 Task: Select a due date automation when advanced on, 2 days after a card is due add content with a description containing resume at 11:00 AM.
Action: Mouse moved to (1153, 90)
Screenshot: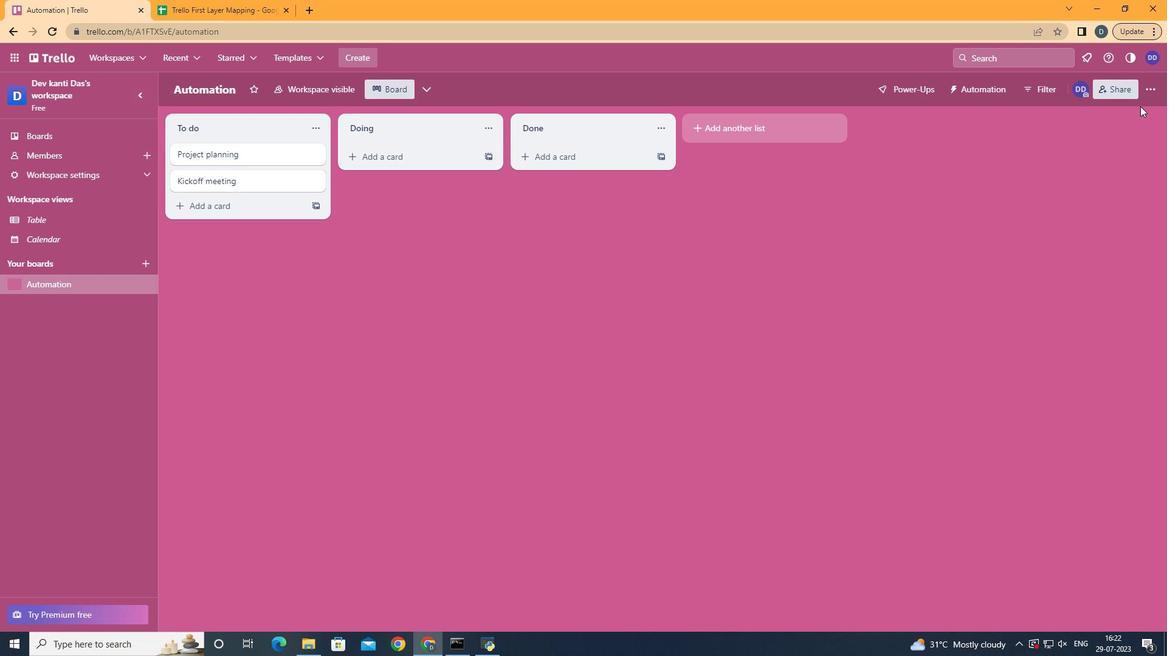 
Action: Mouse pressed left at (1153, 90)
Screenshot: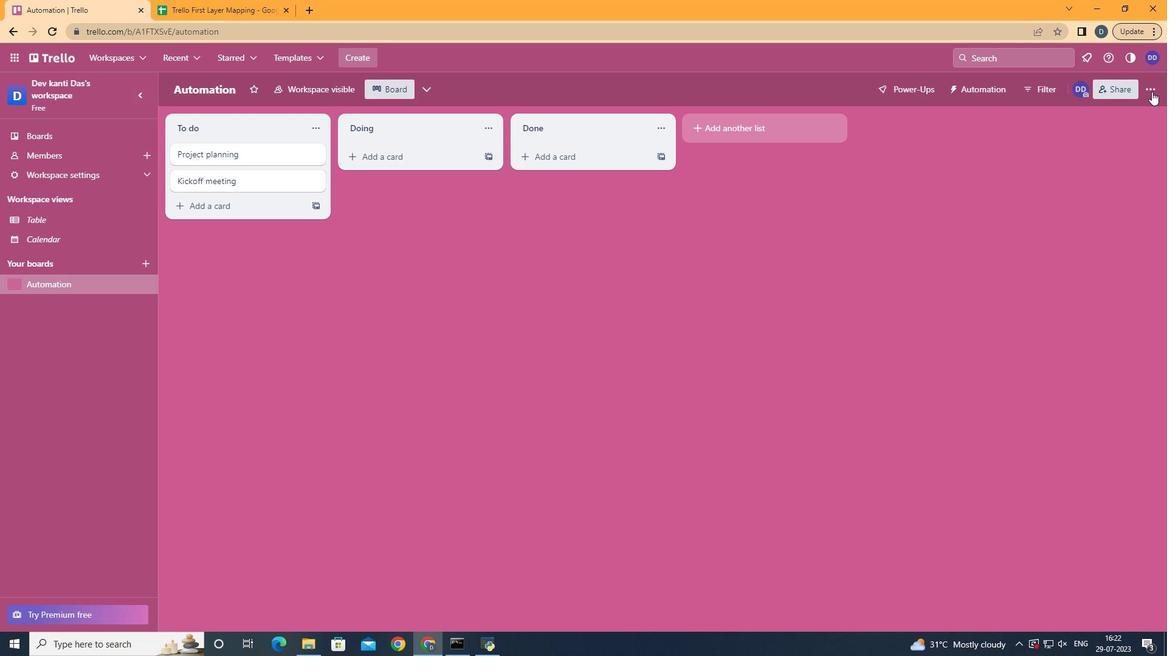 
Action: Mouse moved to (1087, 262)
Screenshot: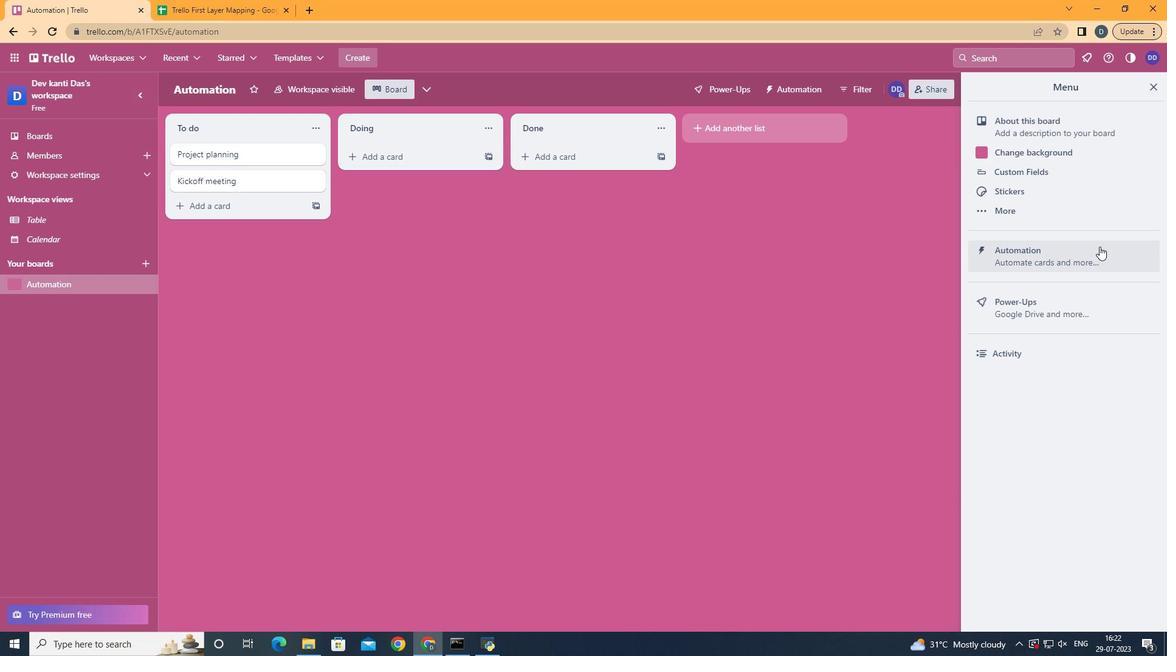 
Action: Mouse pressed left at (1087, 262)
Screenshot: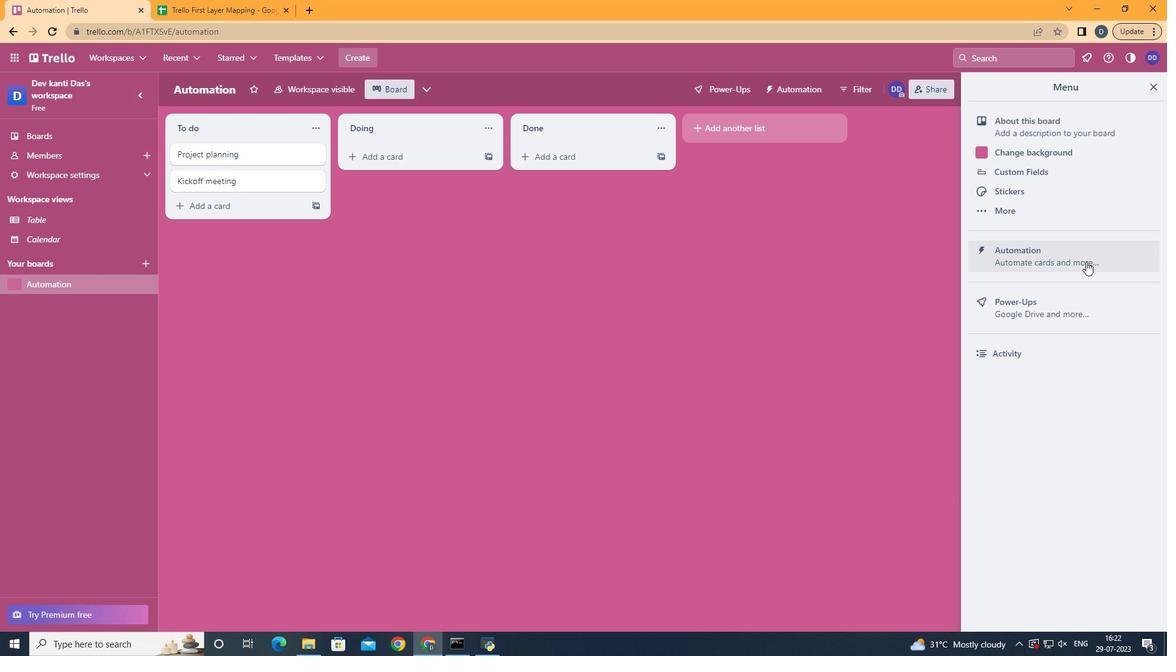 
Action: Mouse moved to (239, 241)
Screenshot: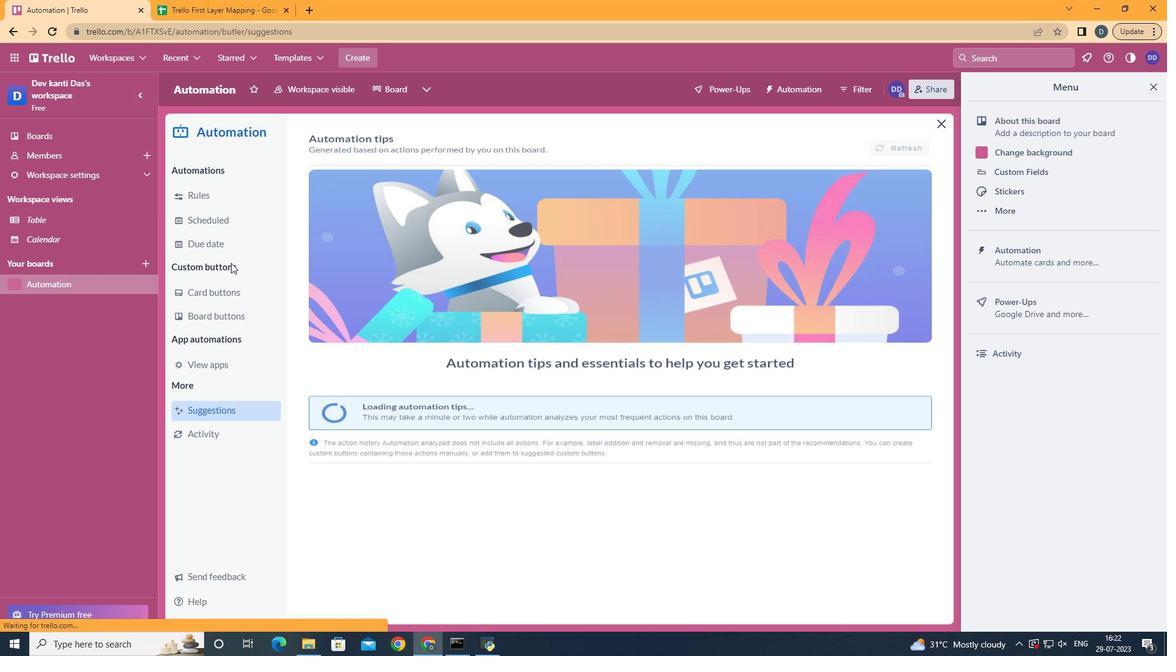 
Action: Mouse pressed left at (239, 241)
Screenshot: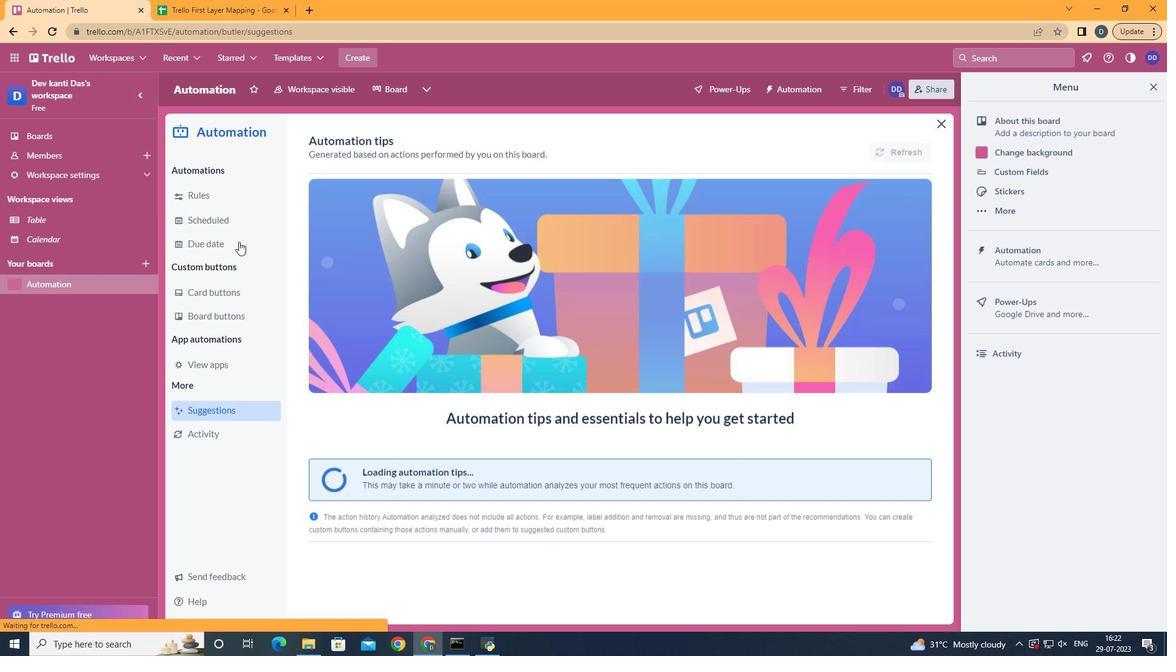 
Action: Mouse moved to (849, 142)
Screenshot: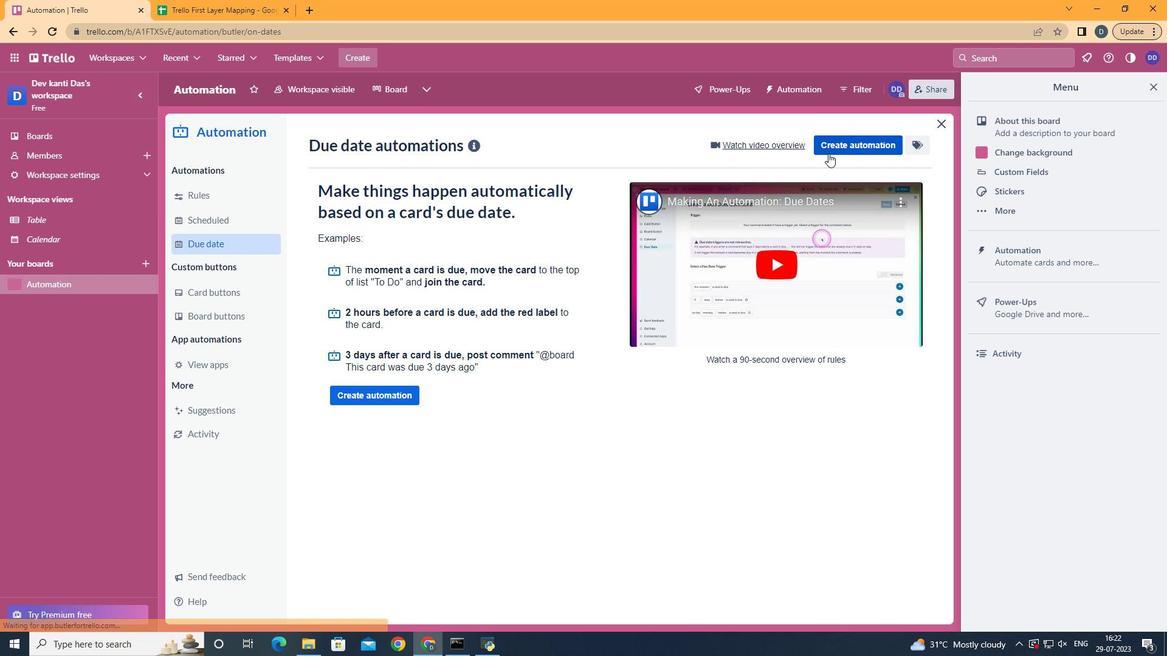 
Action: Mouse pressed left at (849, 142)
Screenshot: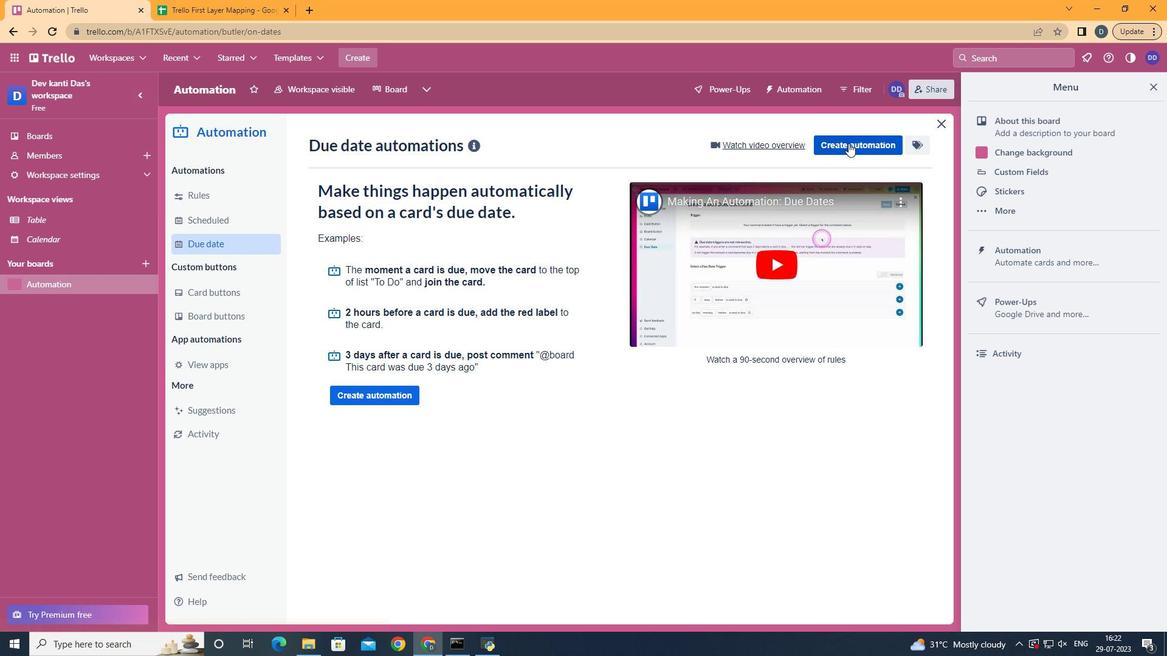 
Action: Mouse moved to (661, 268)
Screenshot: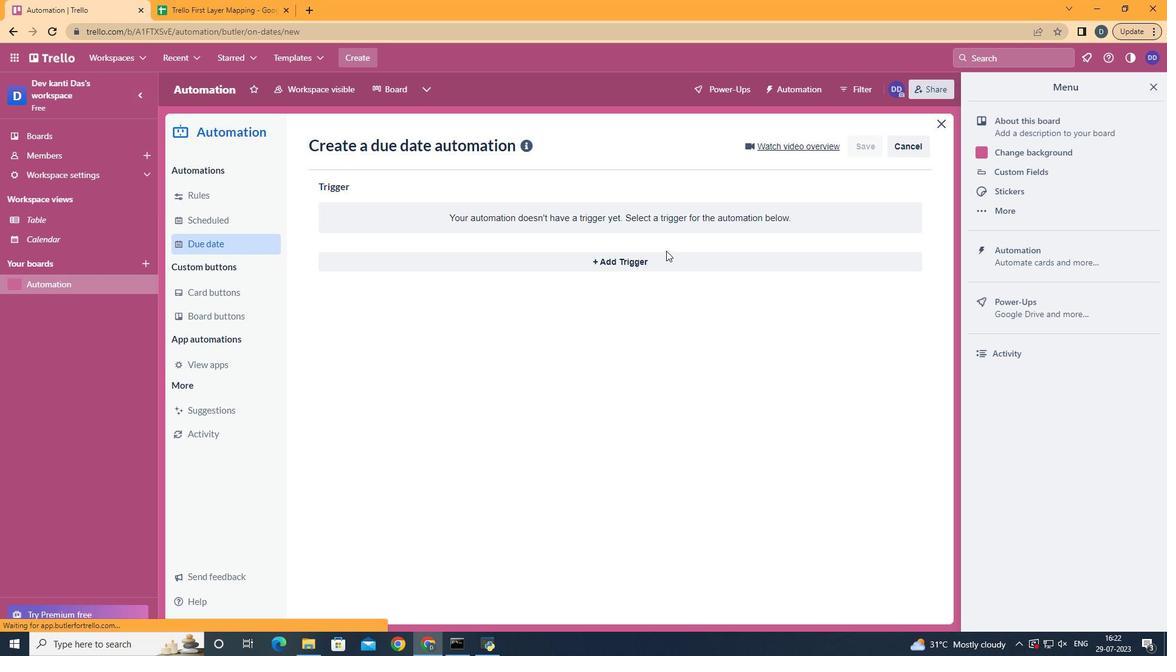 
Action: Mouse pressed left at (661, 268)
Screenshot: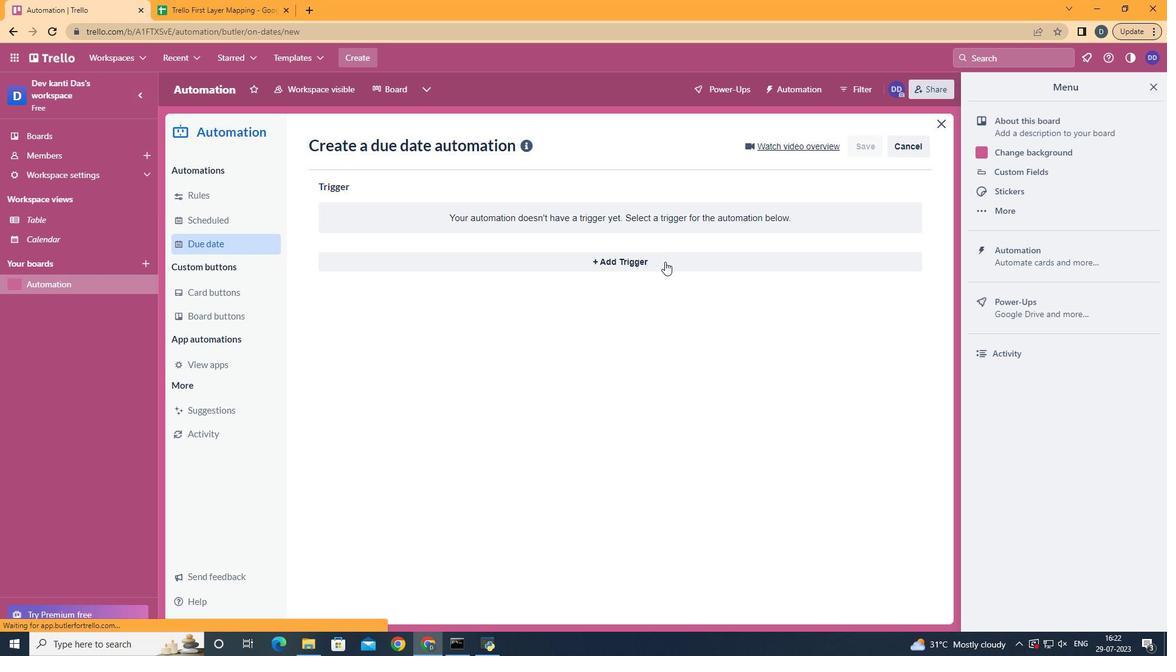 
Action: Mouse moved to (426, 498)
Screenshot: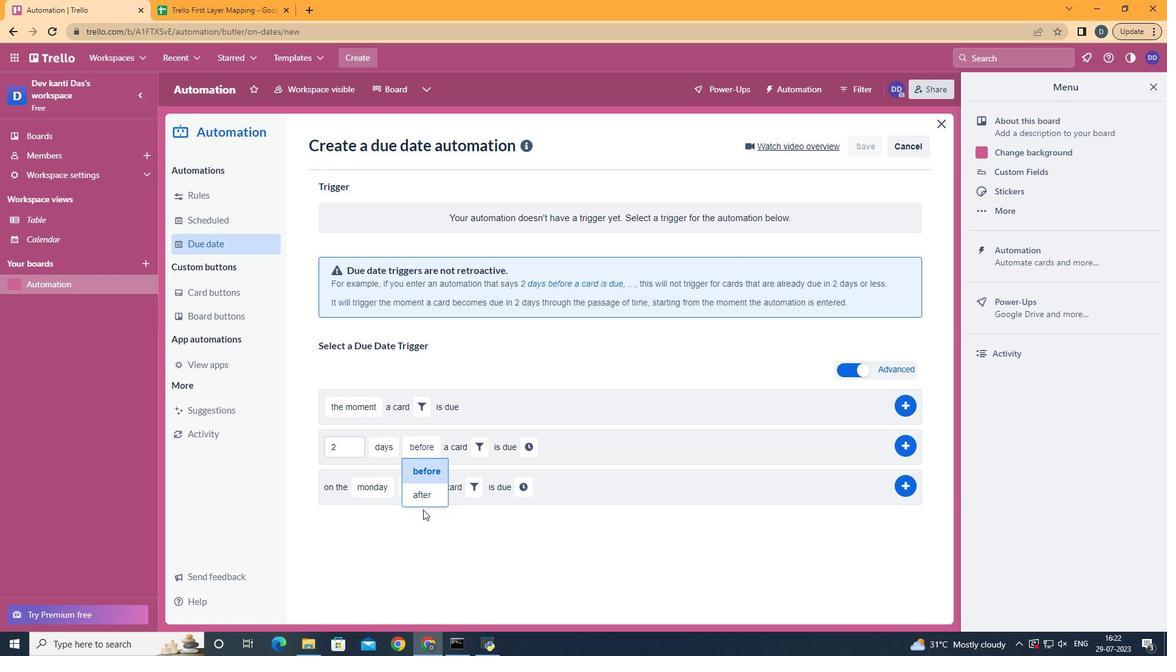 
Action: Mouse pressed left at (426, 498)
Screenshot: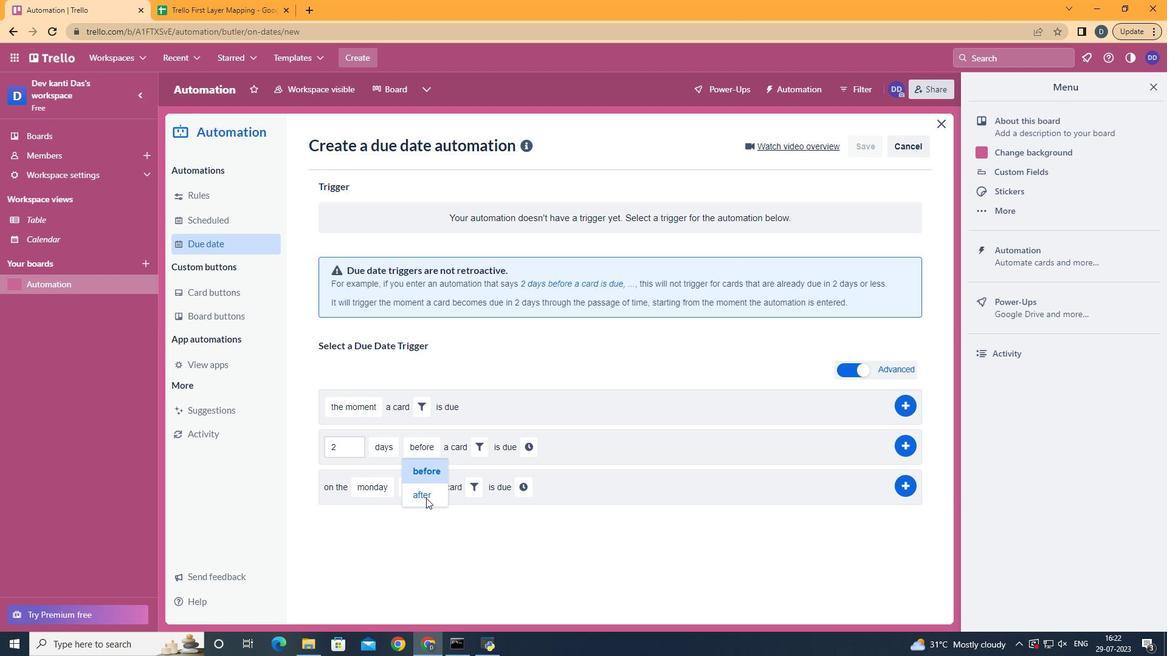
Action: Mouse moved to (437, 495)
Screenshot: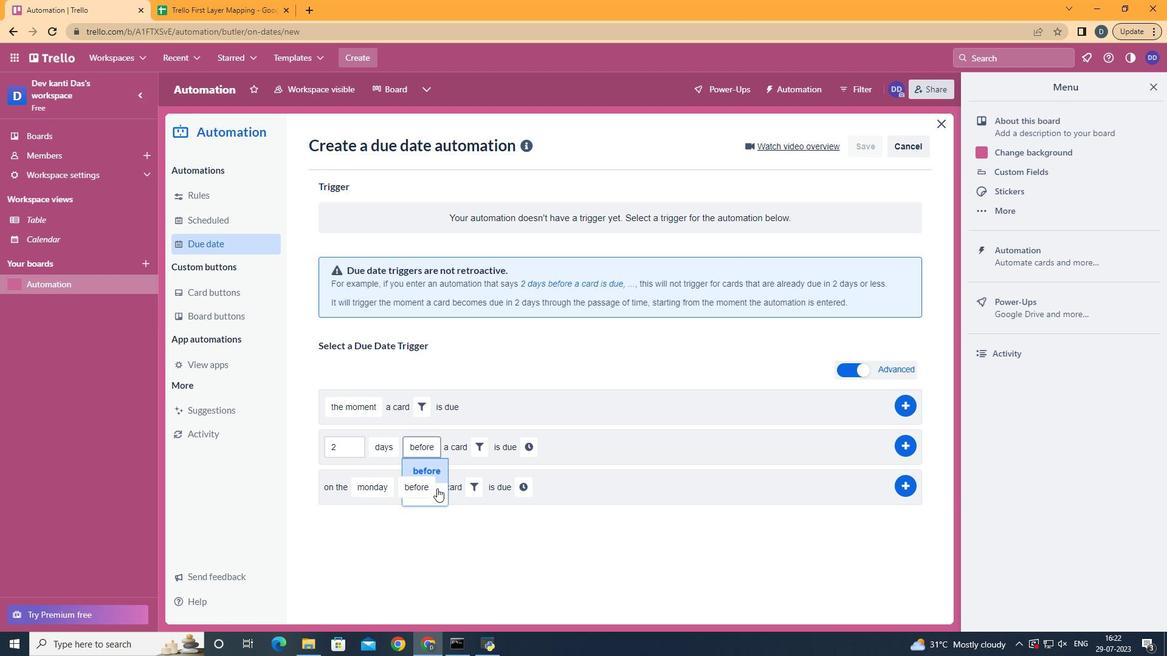 
Action: Mouse pressed left at (437, 495)
Screenshot: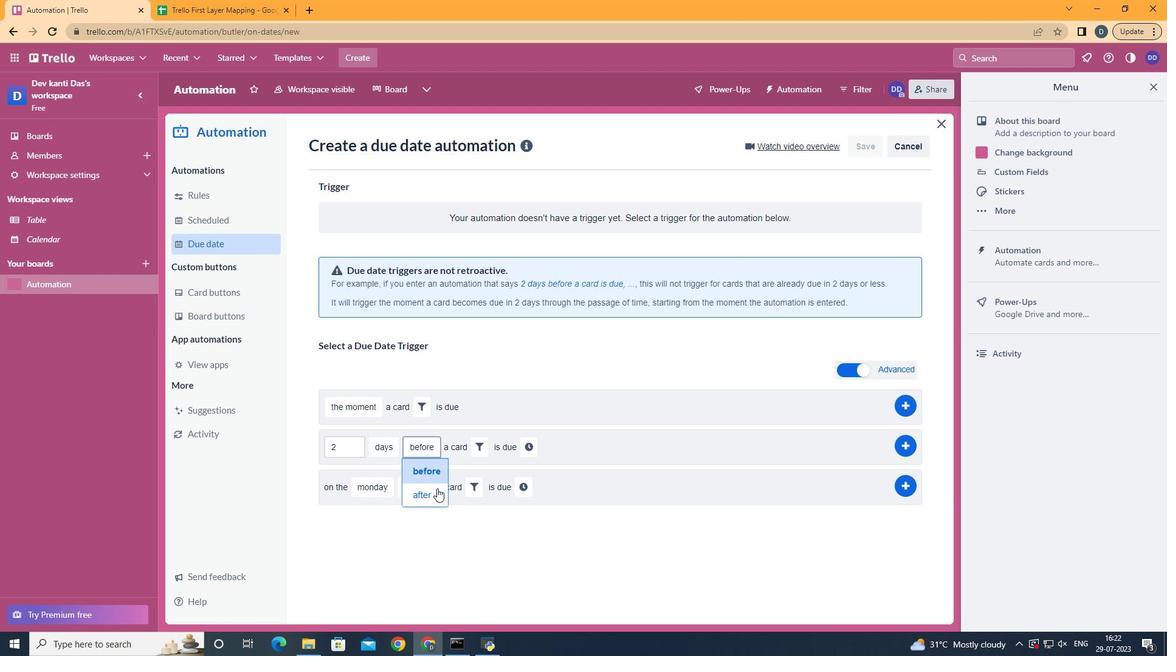 
Action: Mouse moved to (469, 448)
Screenshot: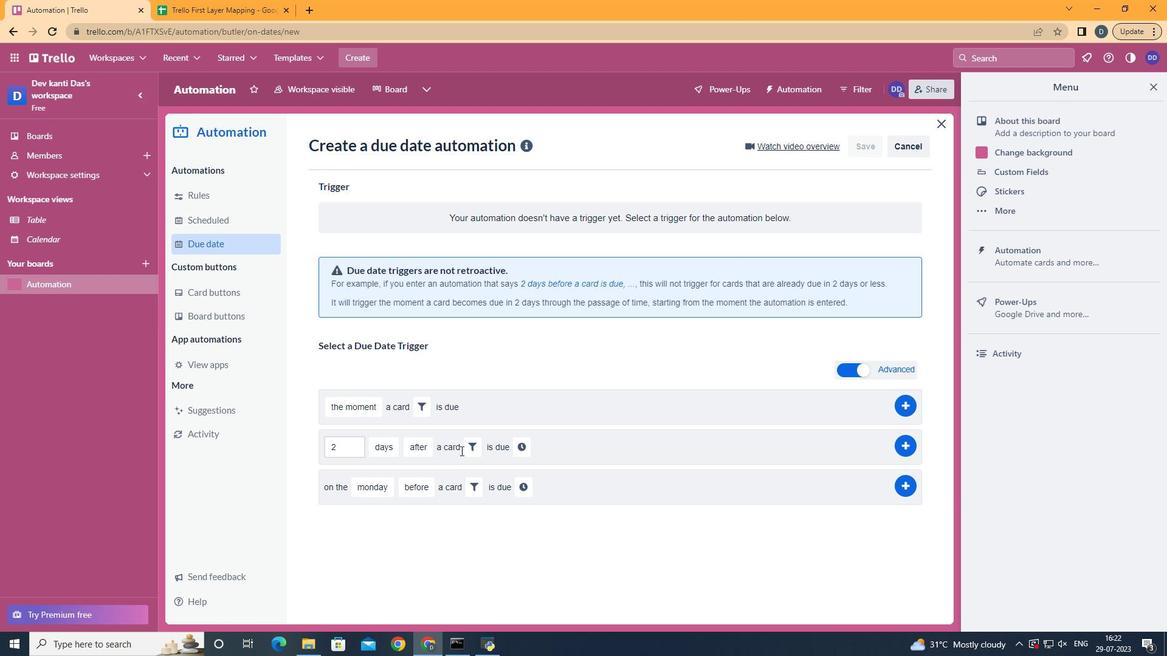 
Action: Mouse pressed left at (469, 448)
Screenshot: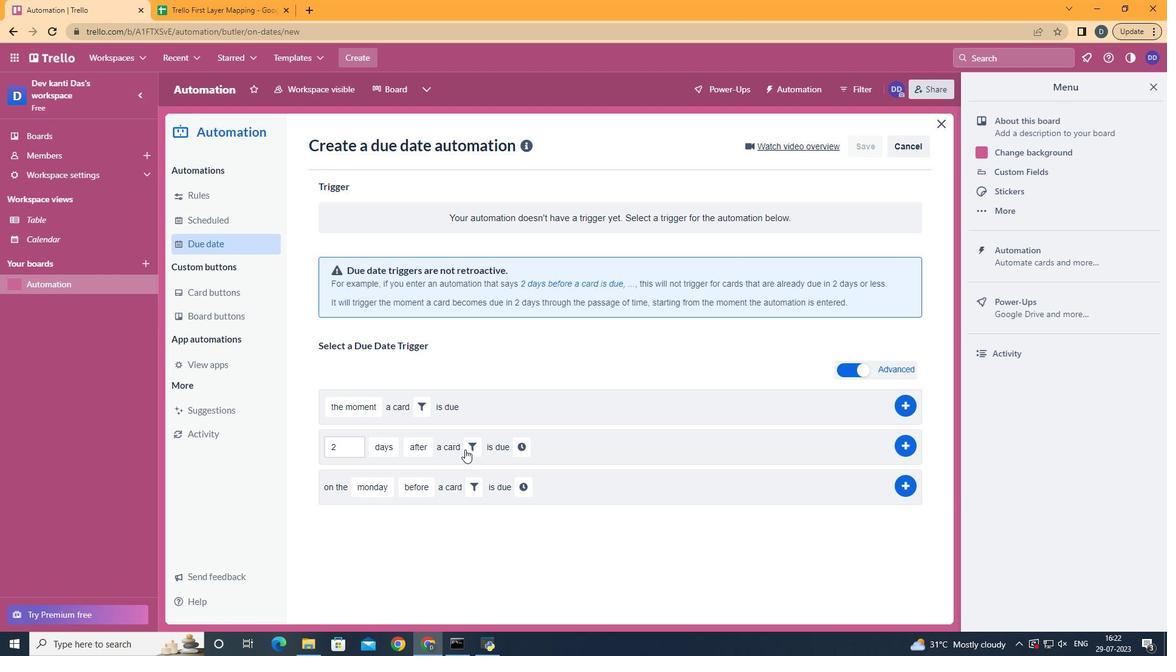 
Action: Mouse moved to (641, 491)
Screenshot: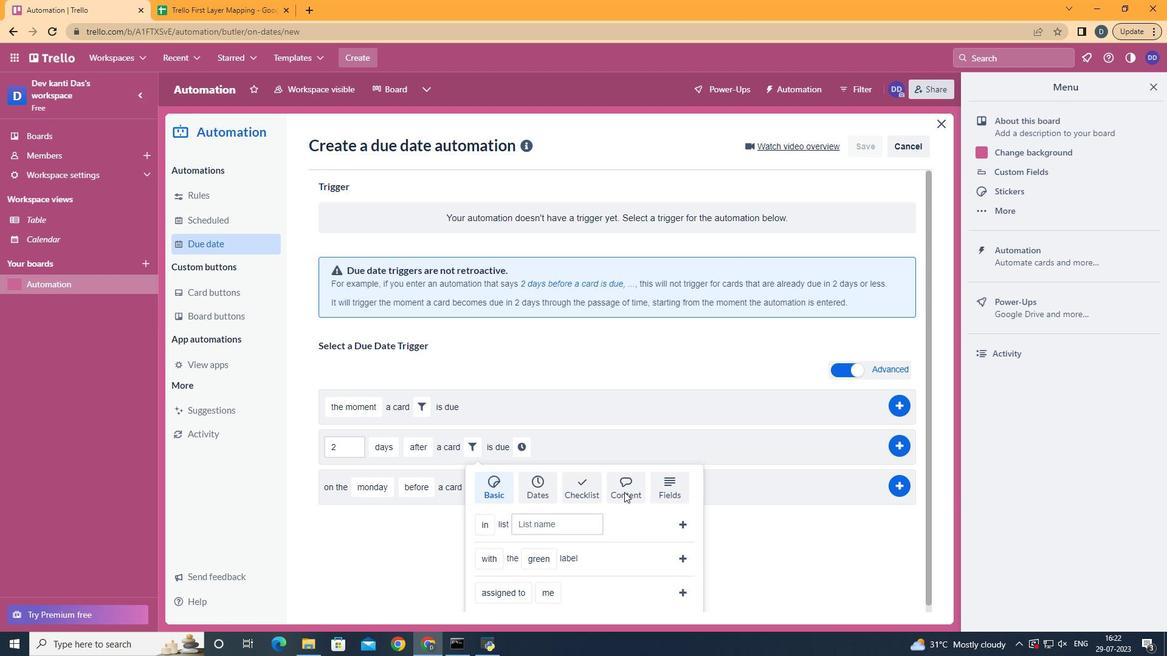 
Action: Mouse pressed left at (641, 491)
Screenshot: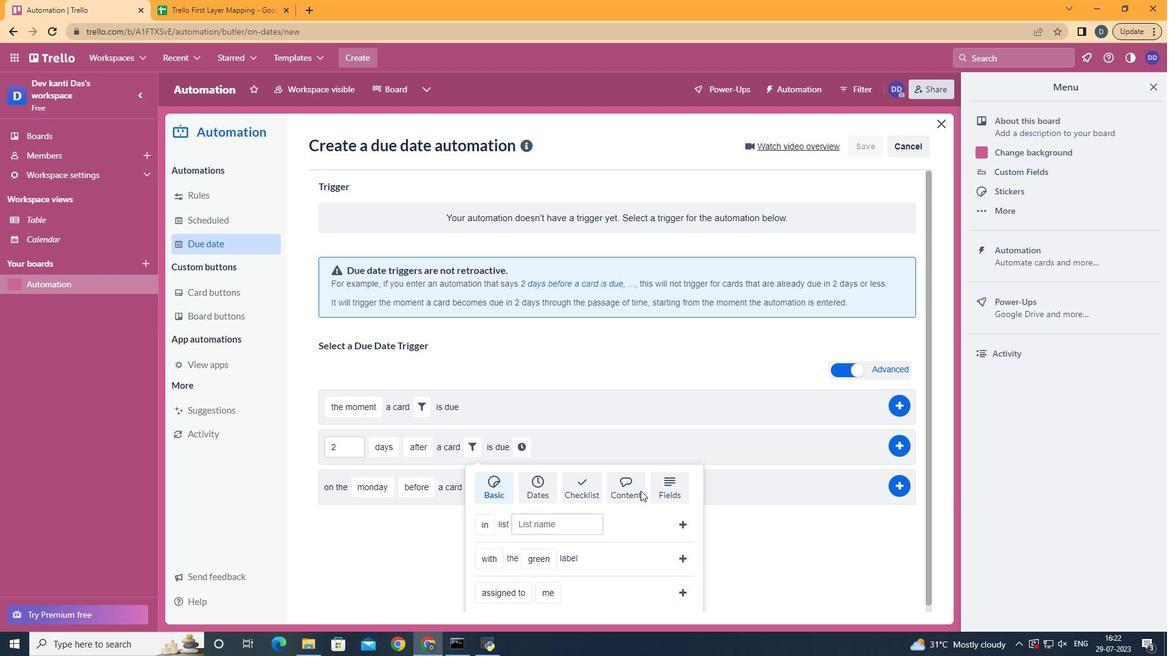 
Action: Mouse moved to (521, 574)
Screenshot: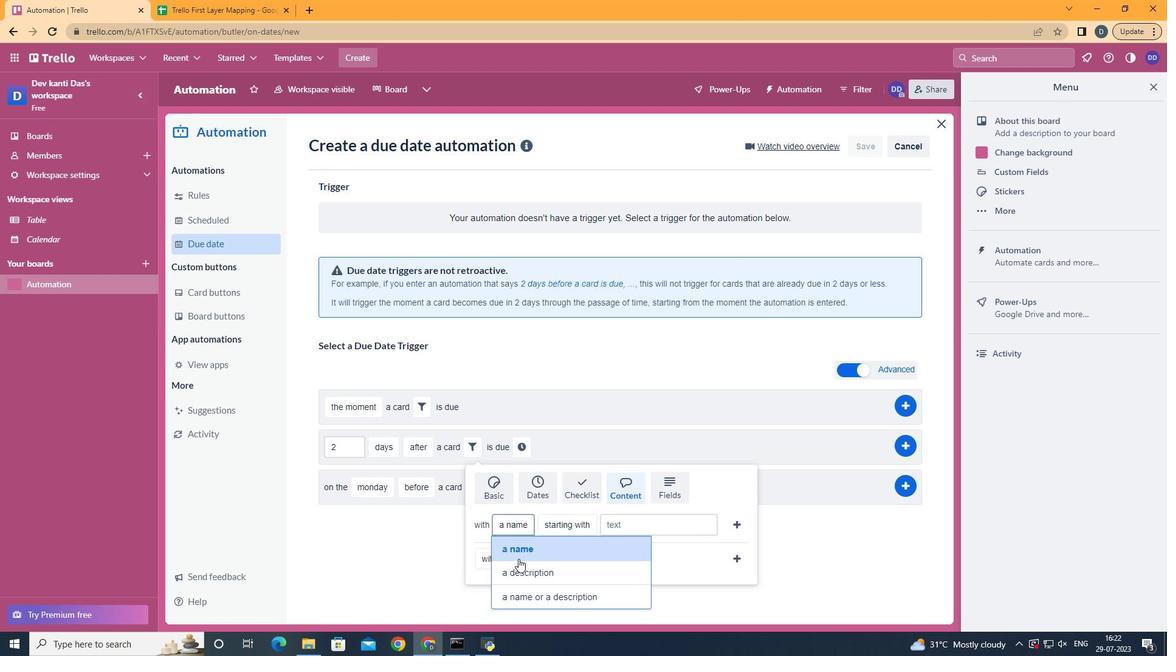 
Action: Mouse pressed left at (521, 574)
Screenshot: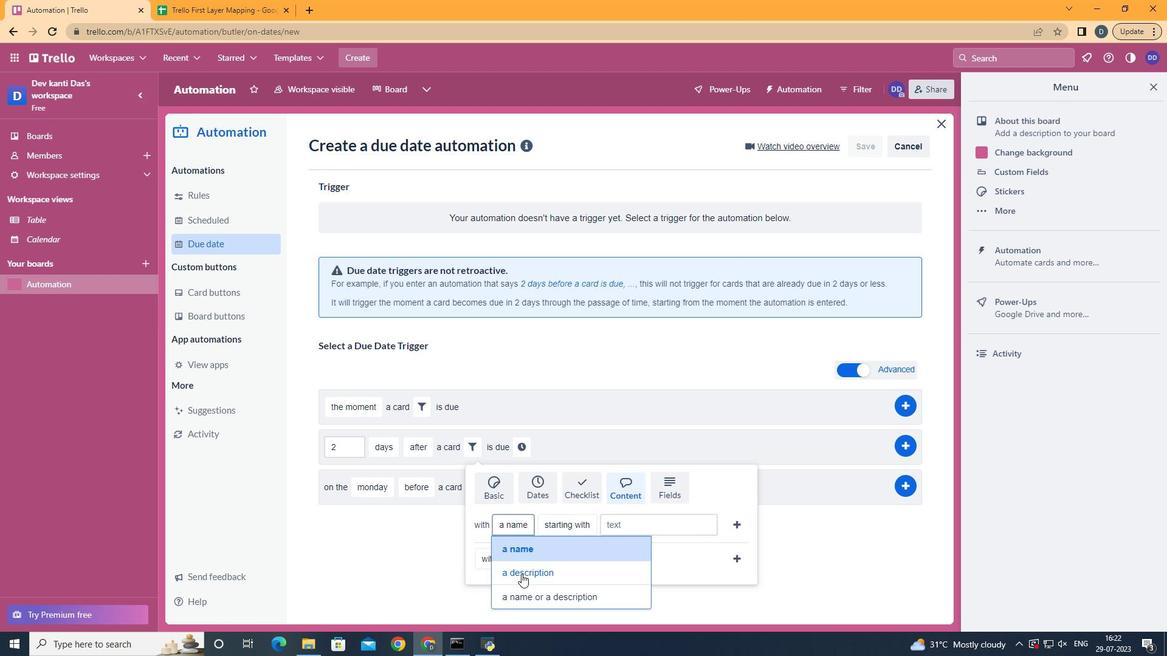 
Action: Mouse moved to (610, 433)
Screenshot: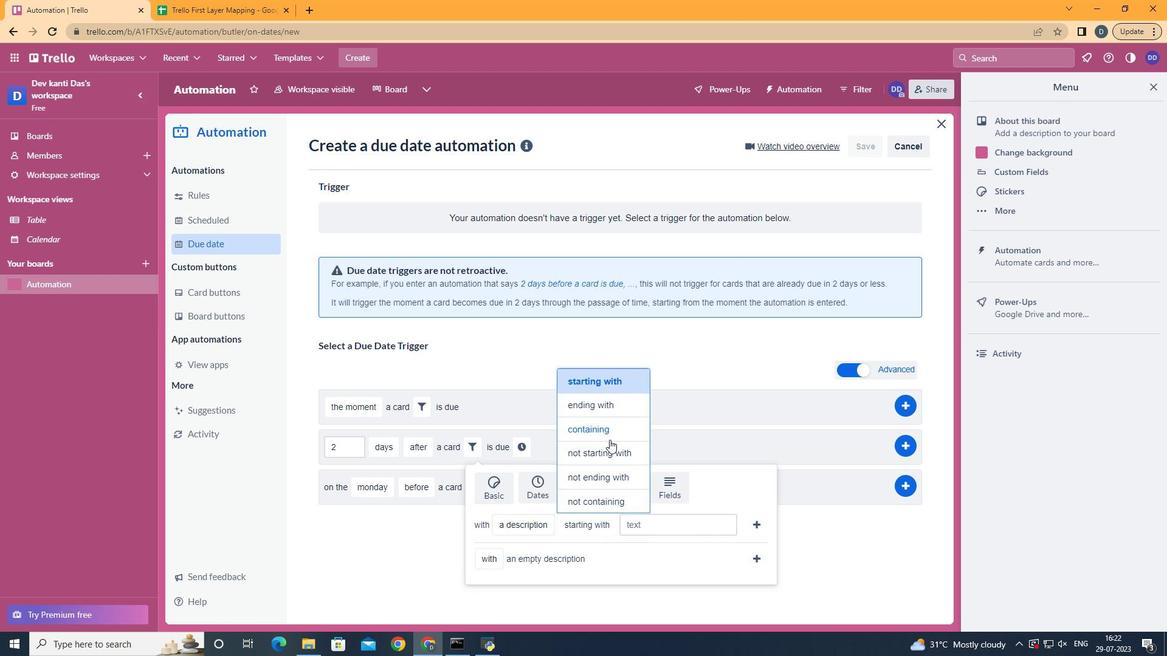 
Action: Mouse pressed left at (610, 433)
Screenshot: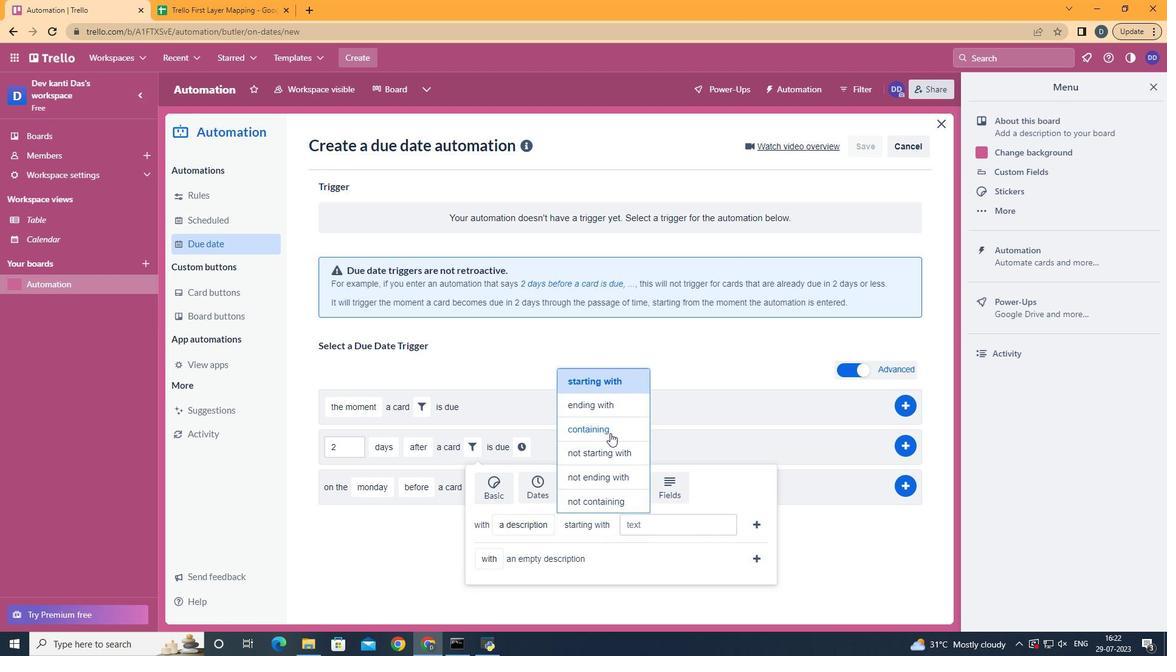 
Action: Mouse moved to (698, 526)
Screenshot: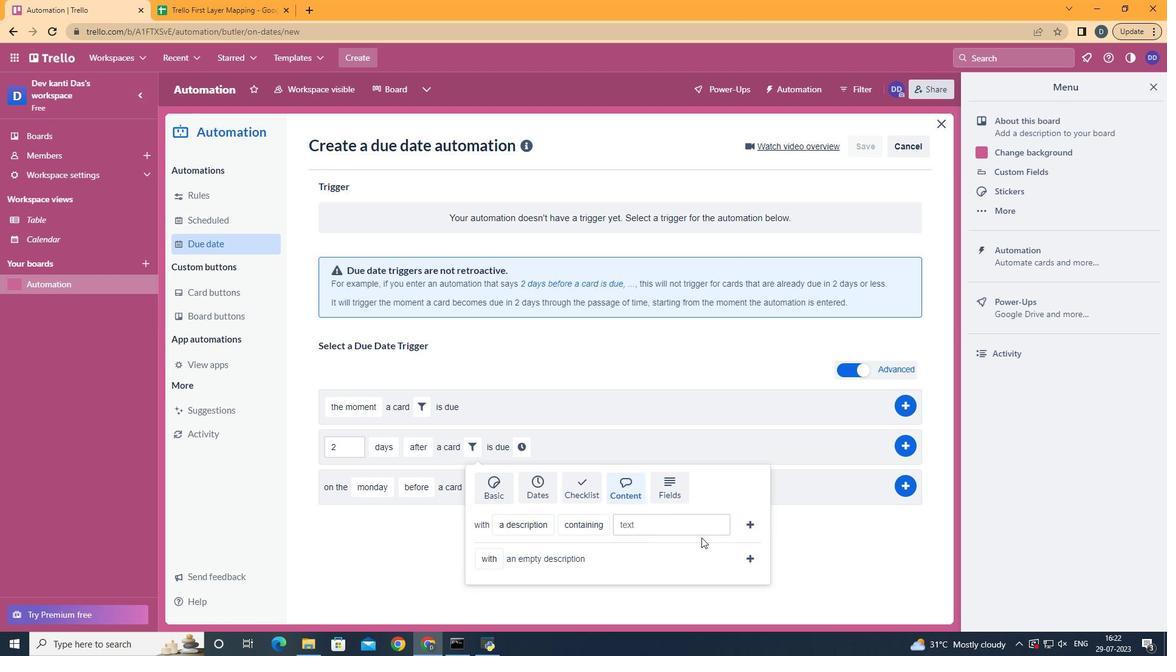 
Action: Mouse pressed left at (698, 526)
Screenshot: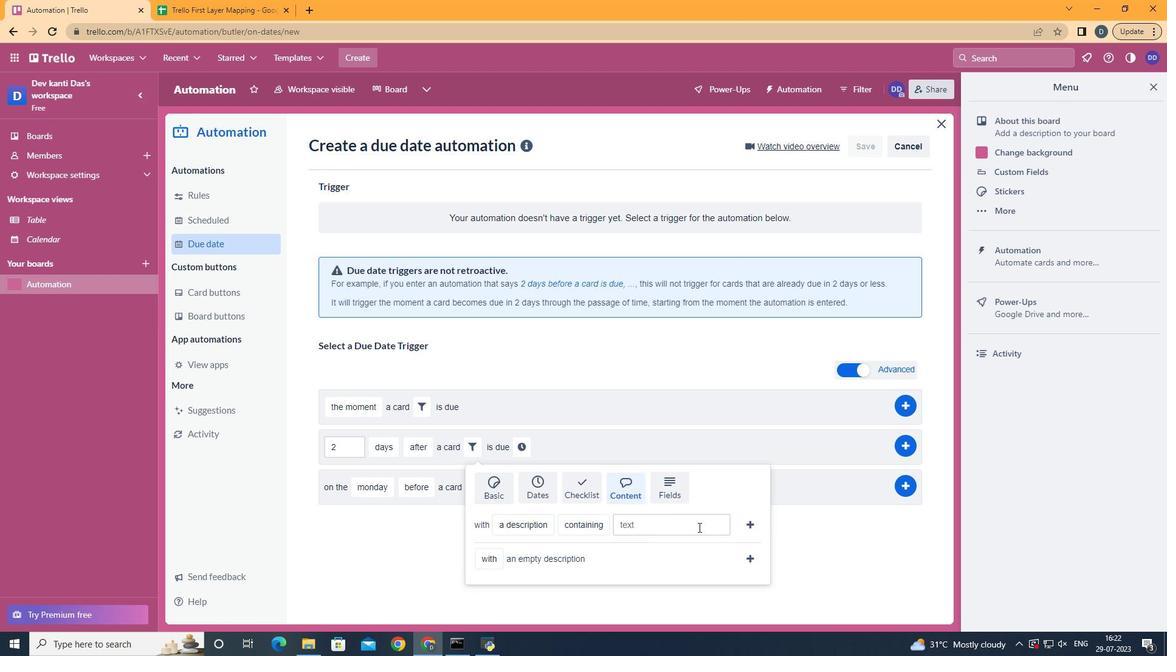 
Action: Key pressed resume
Screenshot: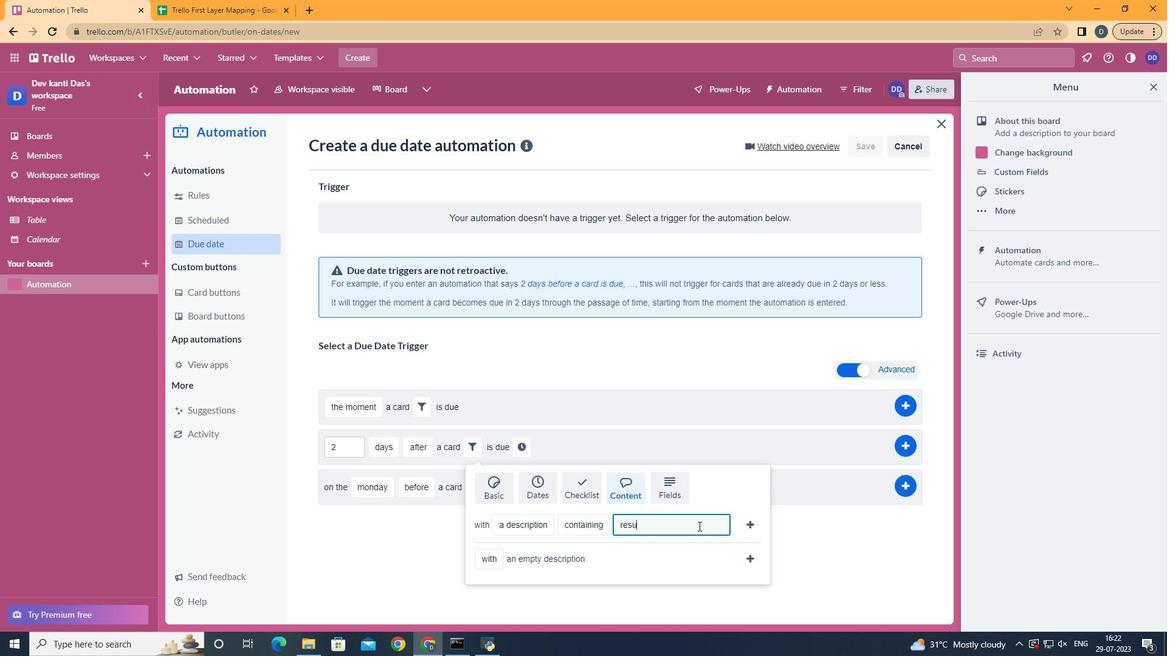 
Action: Mouse moved to (742, 526)
Screenshot: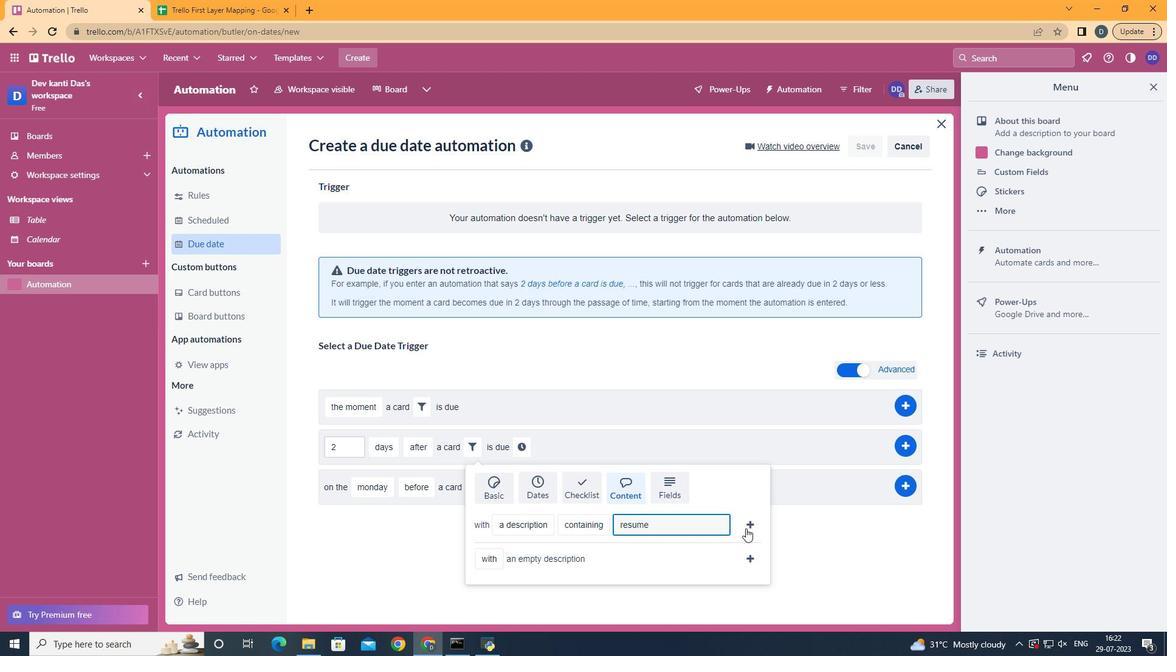 
Action: Mouse pressed left at (742, 526)
Screenshot: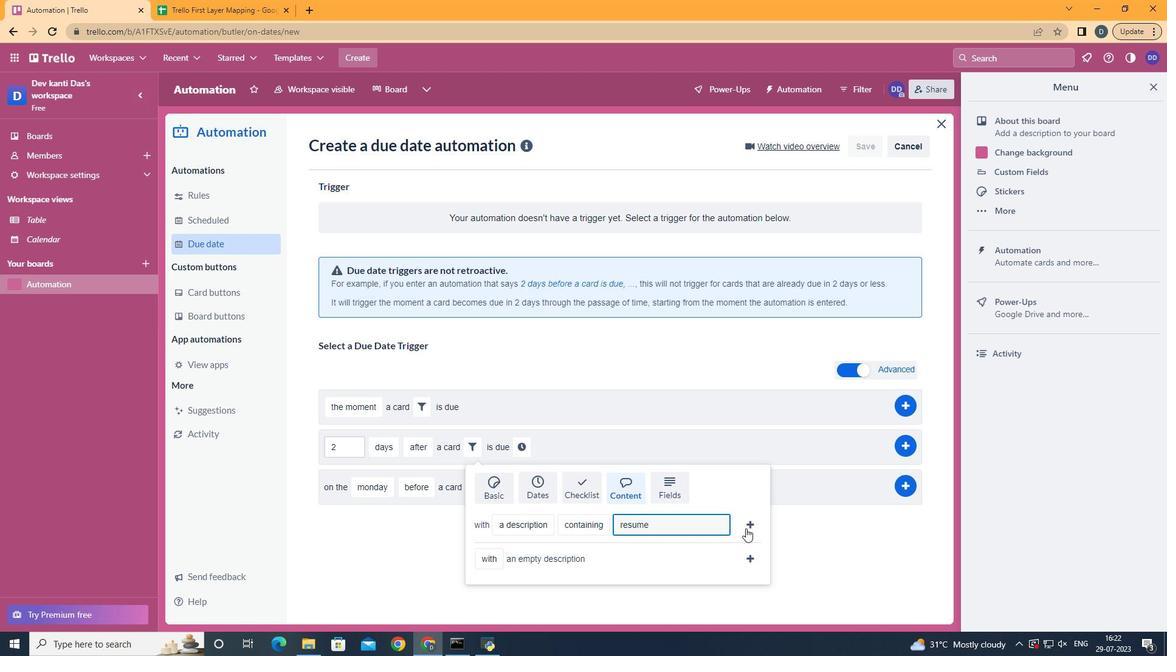 
Action: Mouse moved to (692, 447)
Screenshot: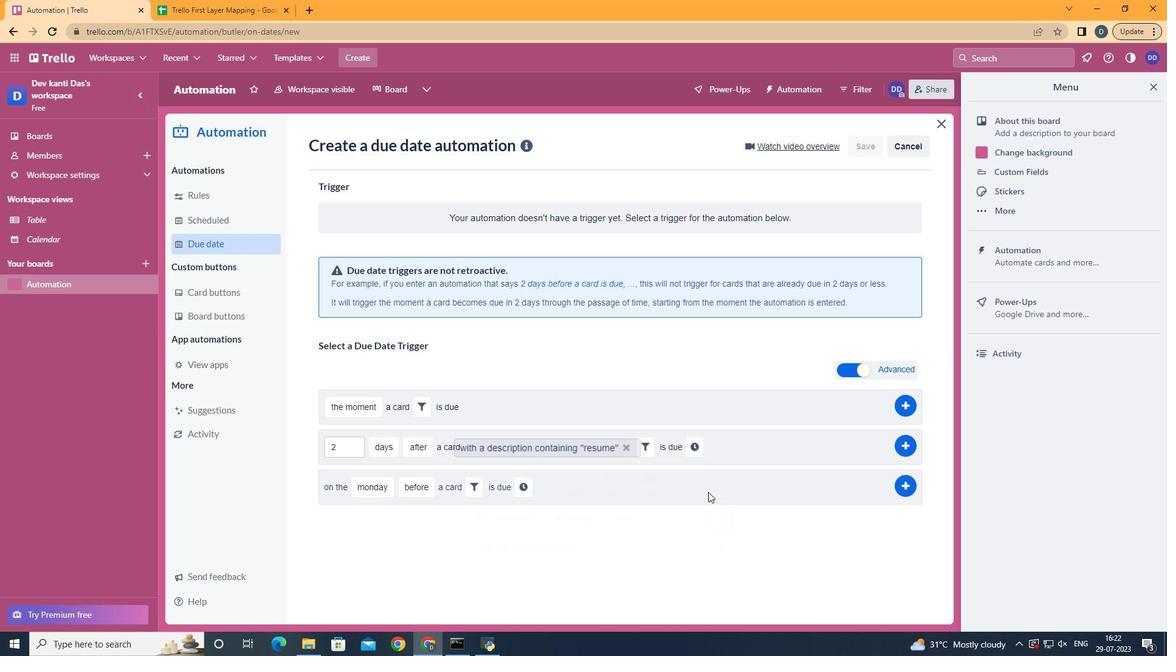 
Action: Mouse pressed left at (692, 447)
Screenshot: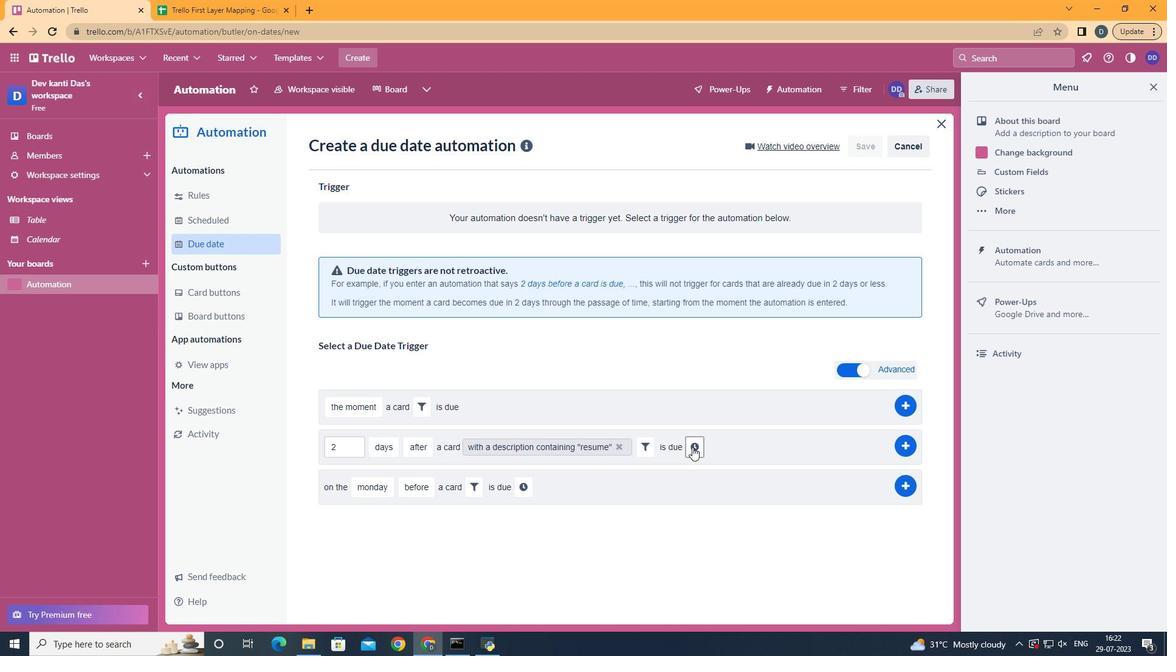 
Action: Mouse moved to (725, 453)
Screenshot: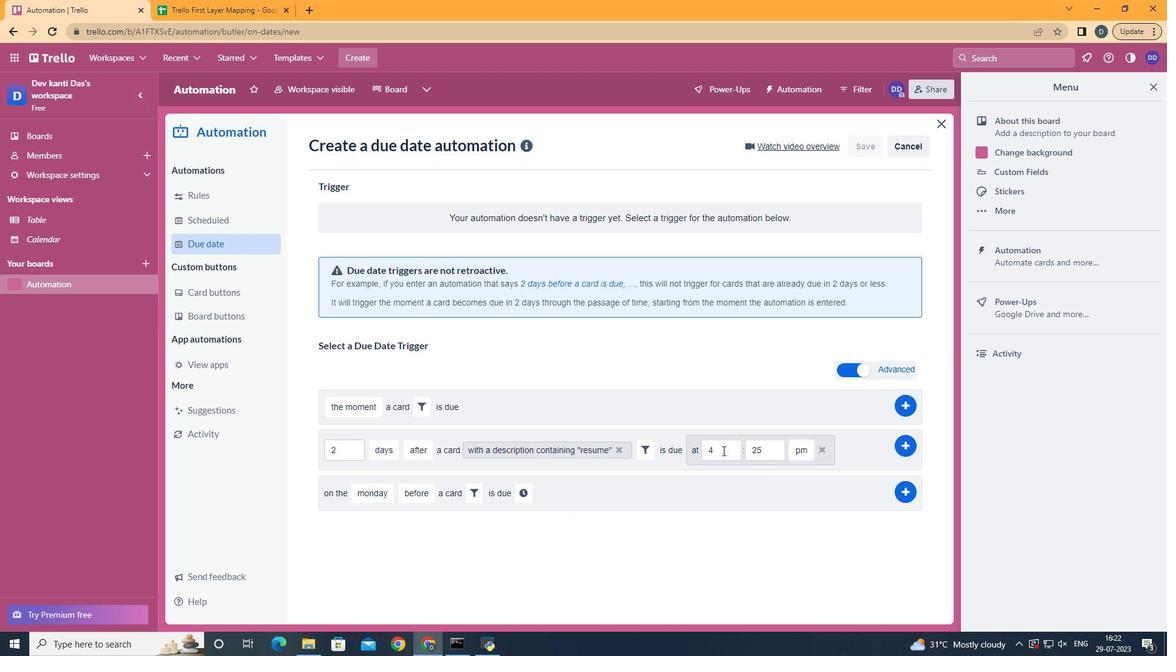 
Action: Mouse pressed left at (725, 453)
Screenshot: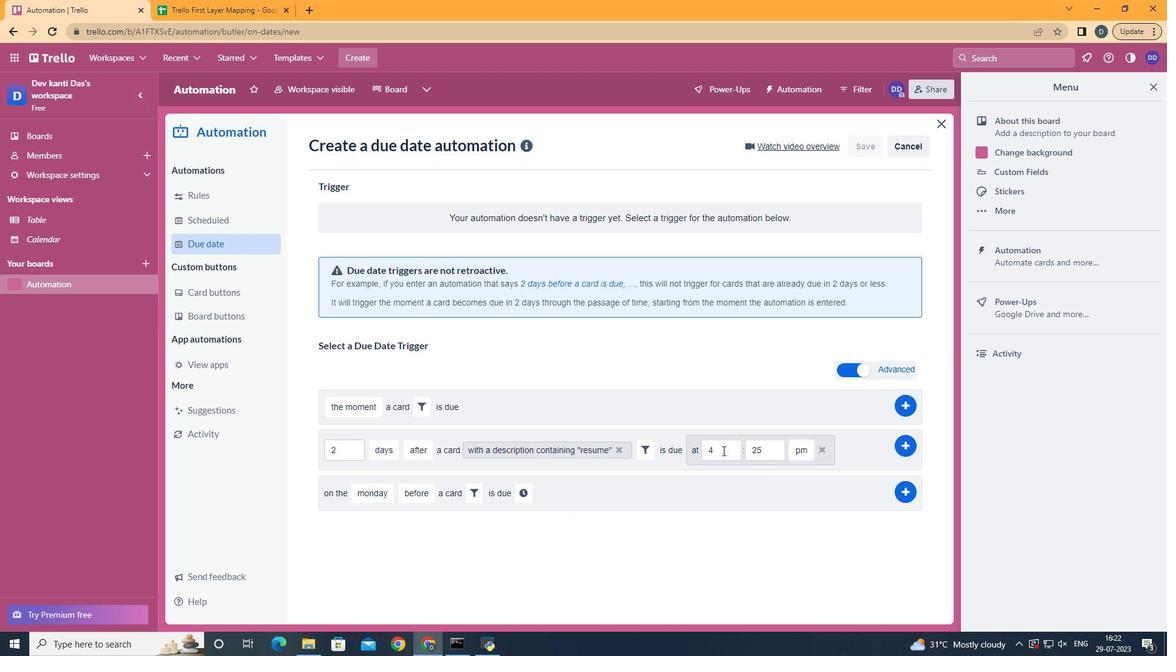 
Action: Key pressed <Key.backspace>11
Screenshot: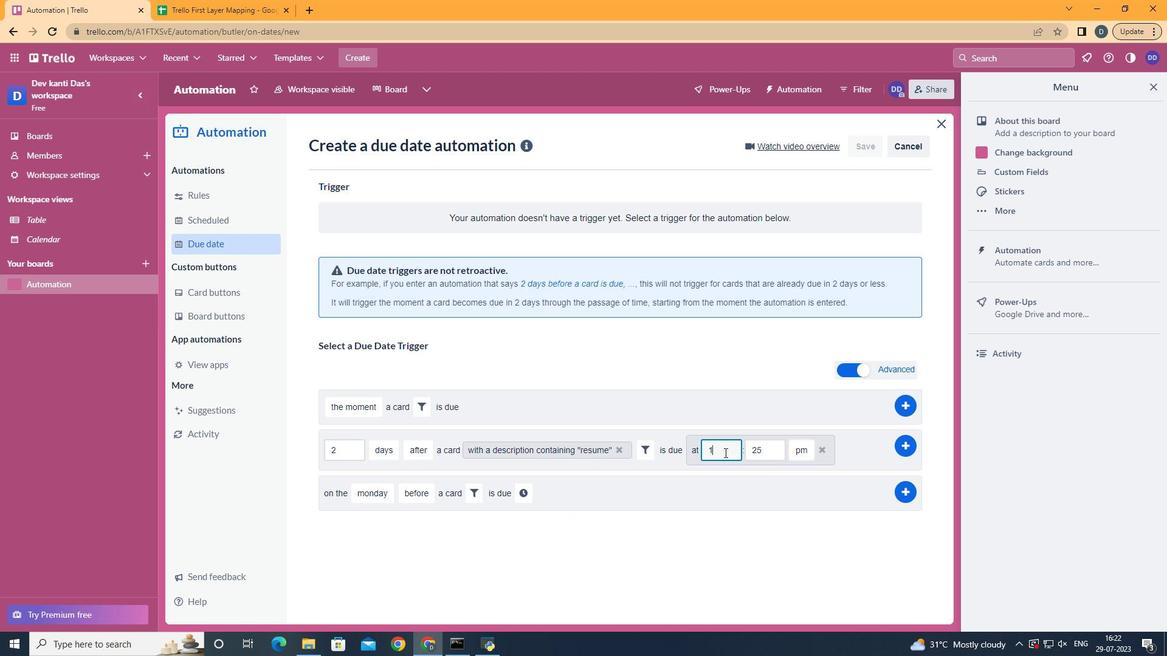 
Action: Mouse moved to (768, 448)
Screenshot: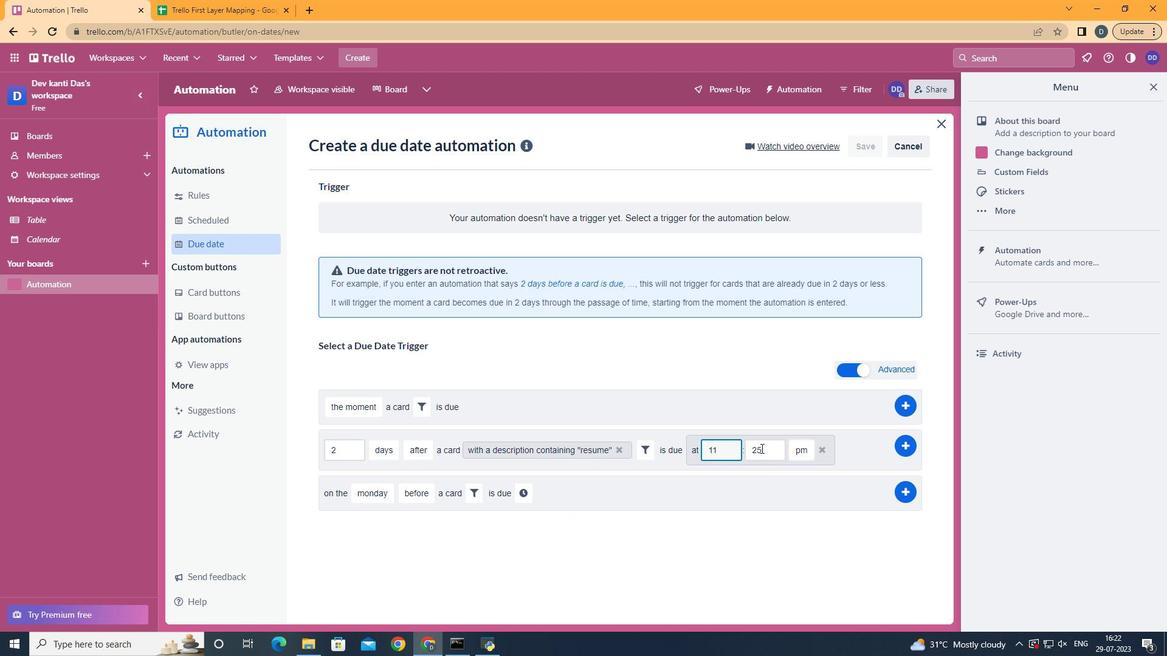 
Action: Mouse pressed left at (768, 448)
Screenshot: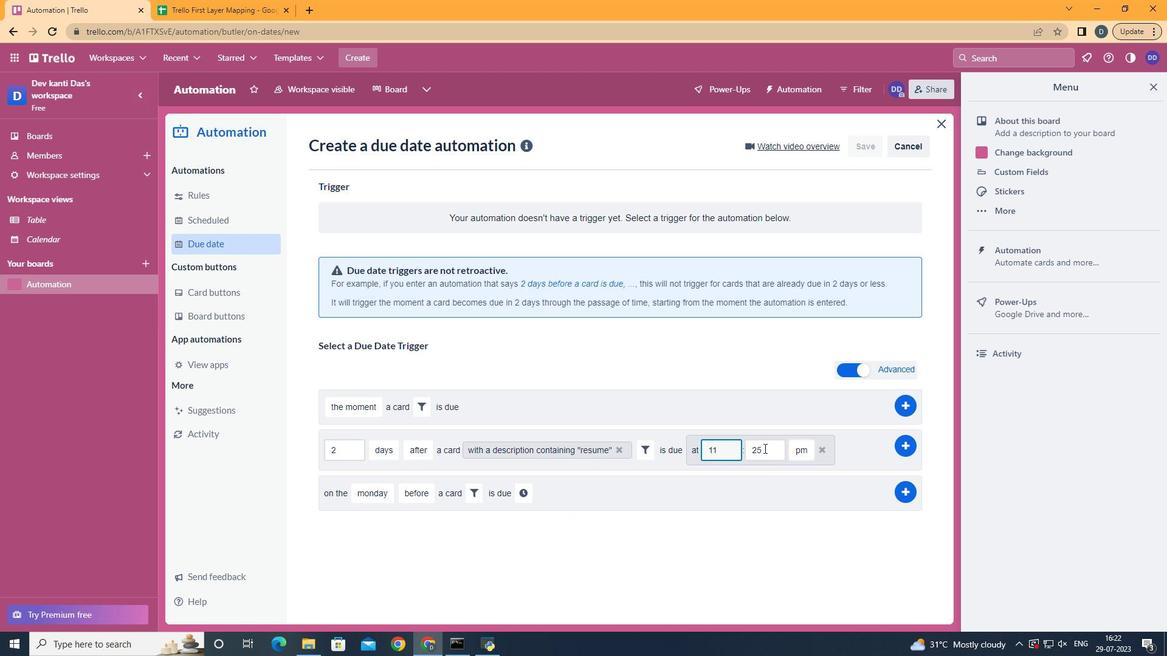 
Action: Key pressed <Key.backspace><Key.backspace>00
Screenshot: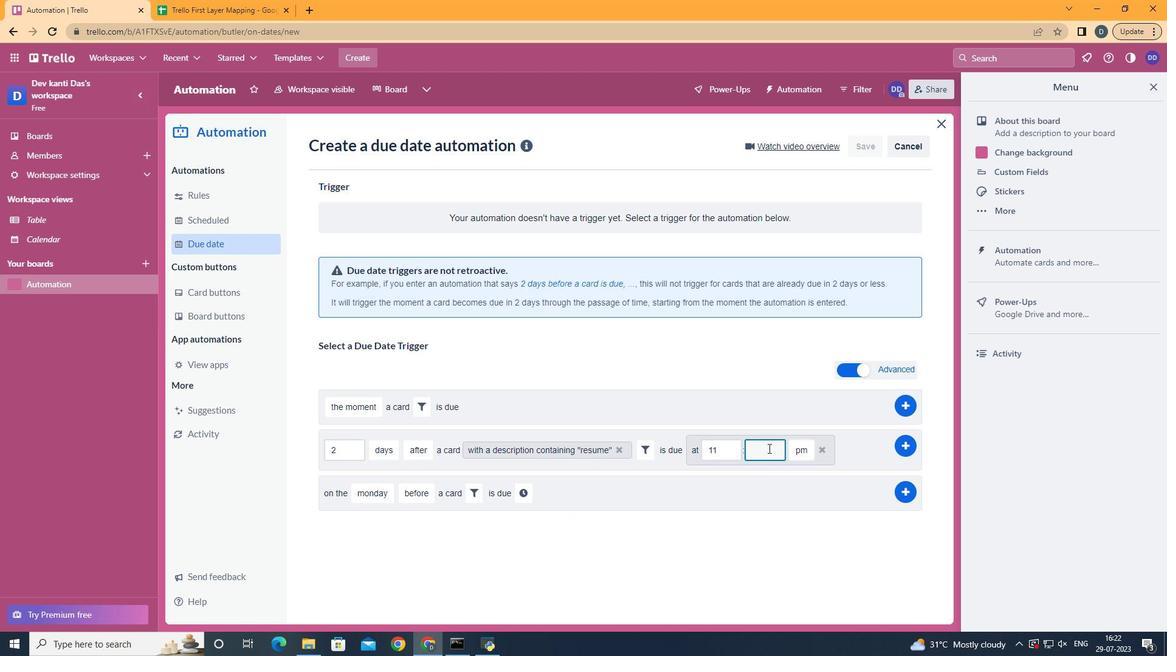 
Action: Mouse moved to (805, 469)
Screenshot: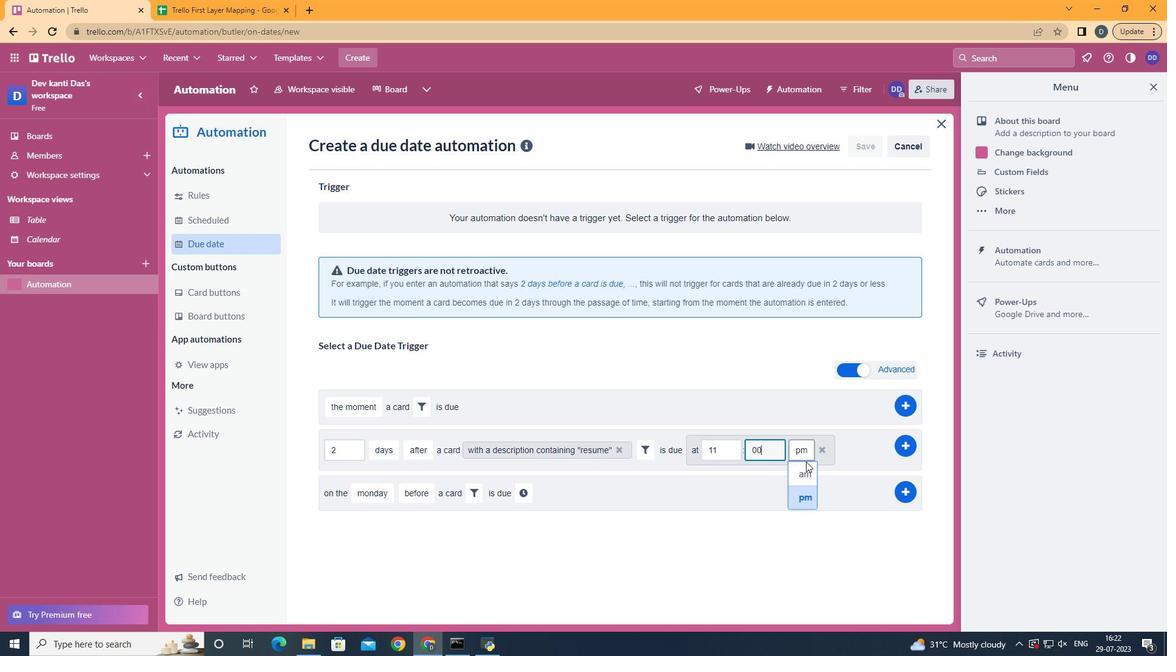 
Action: Mouse pressed left at (805, 469)
Screenshot: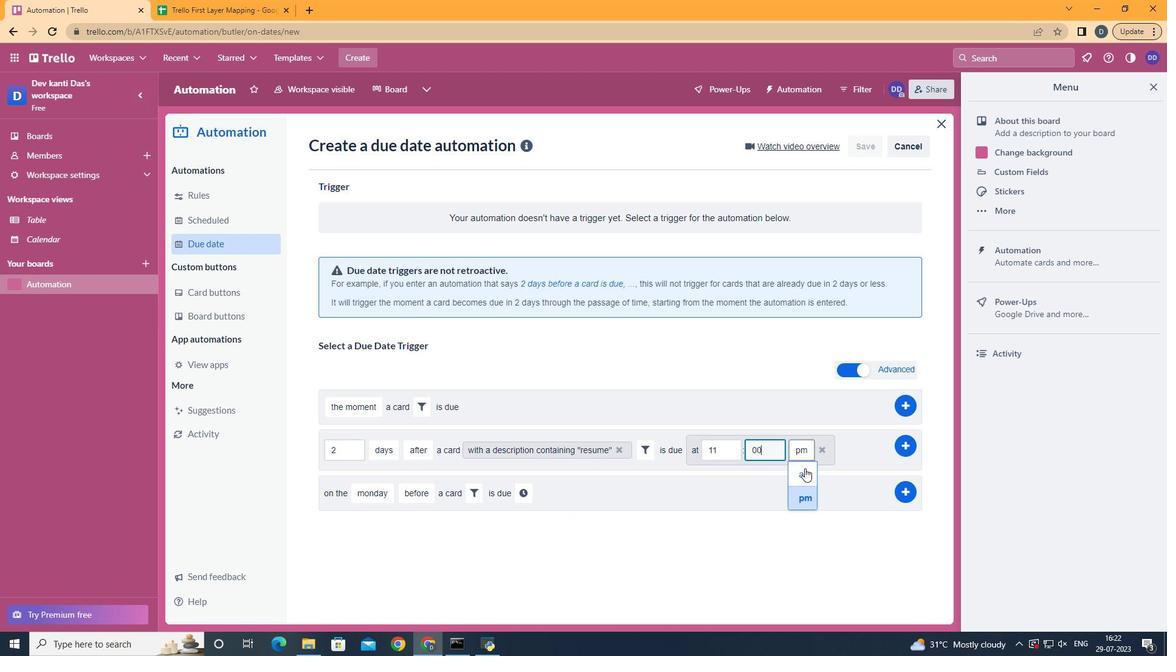 
